 Task: Select the on option in the diff line insert .
Action: Mouse moved to (20, 623)
Screenshot: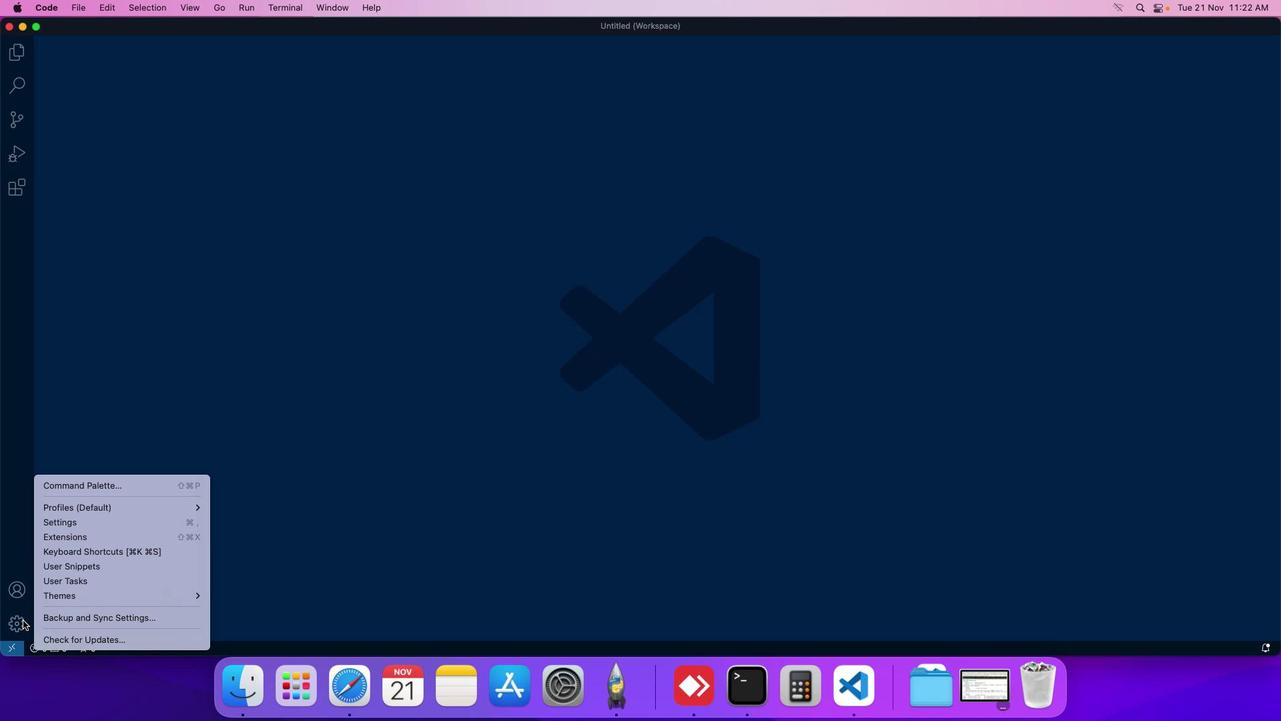
Action: Mouse pressed left at (20, 623)
Screenshot: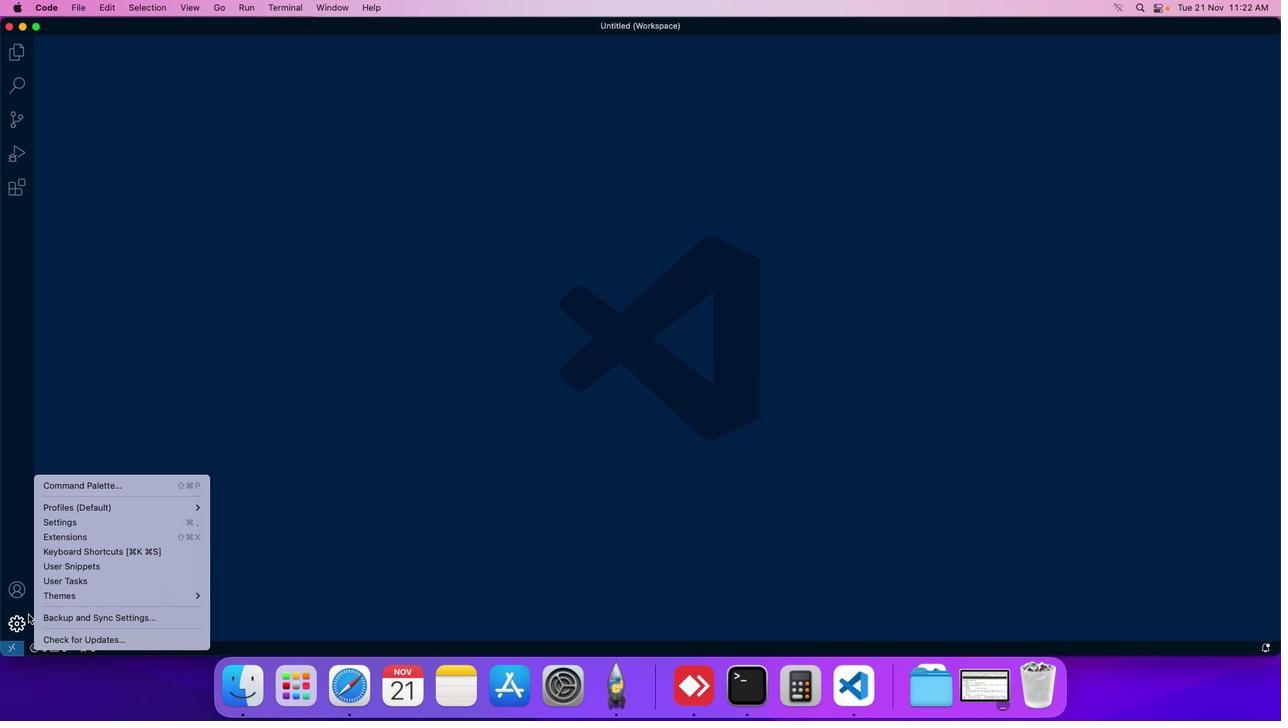 
Action: Mouse moved to (61, 521)
Screenshot: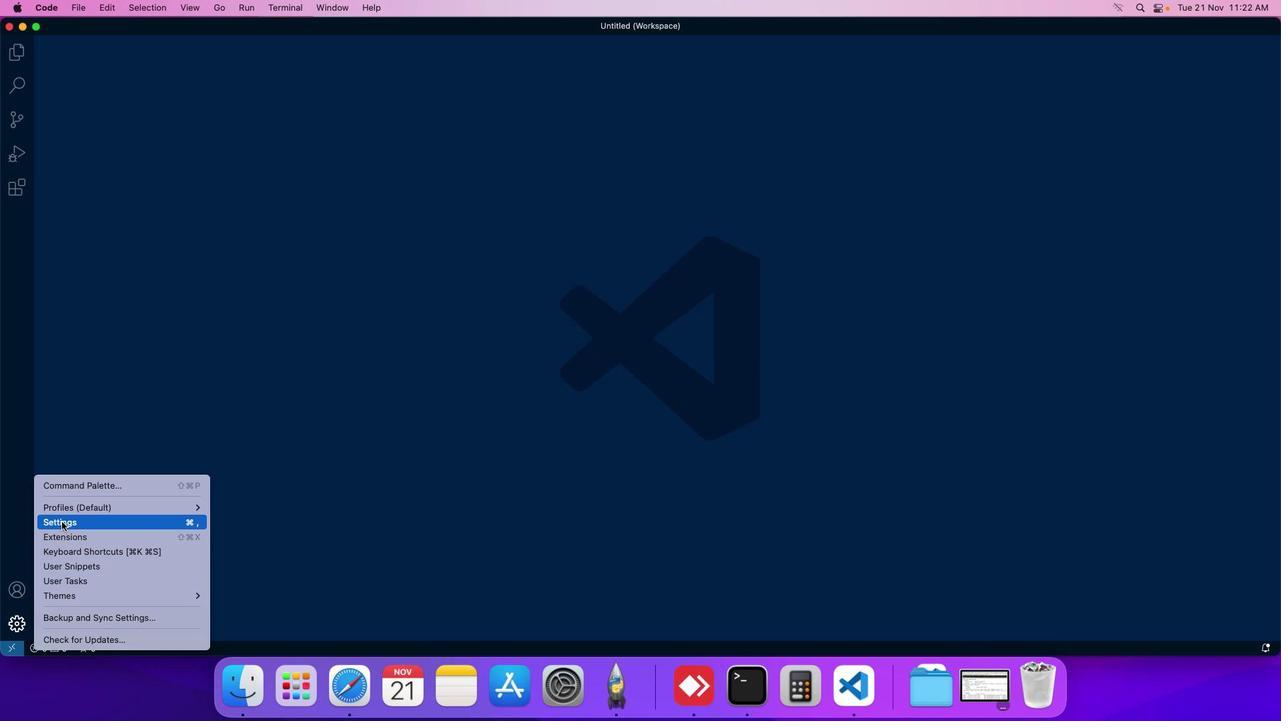 
Action: Mouse pressed left at (61, 521)
Screenshot: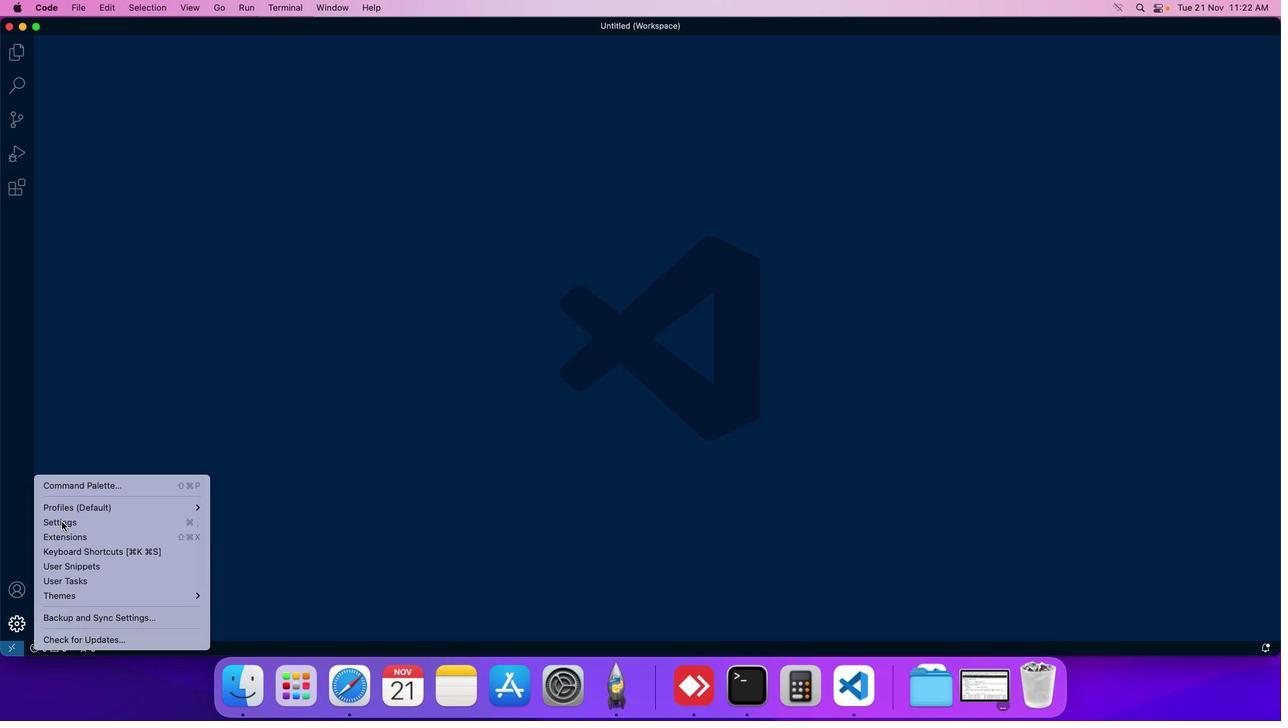 
Action: Mouse moved to (301, 106)
Screenshot: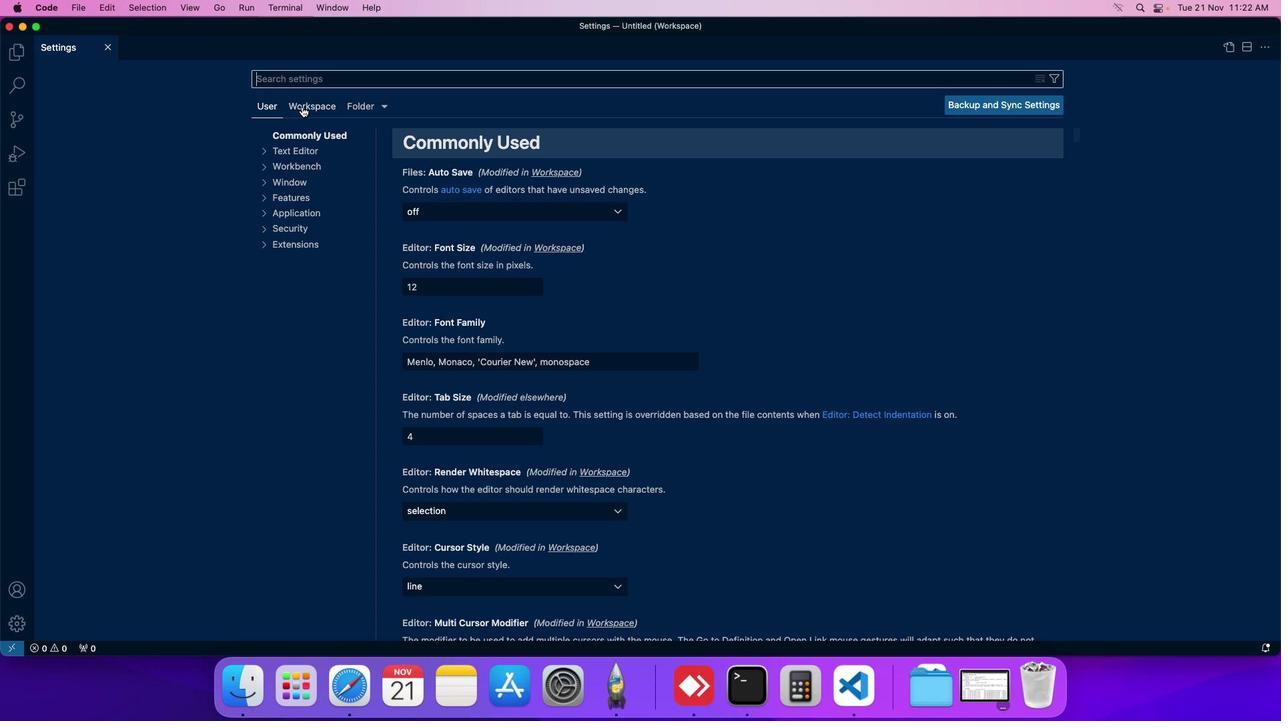 
Action: Mouse pressed left at (301, 106)
Screenshot: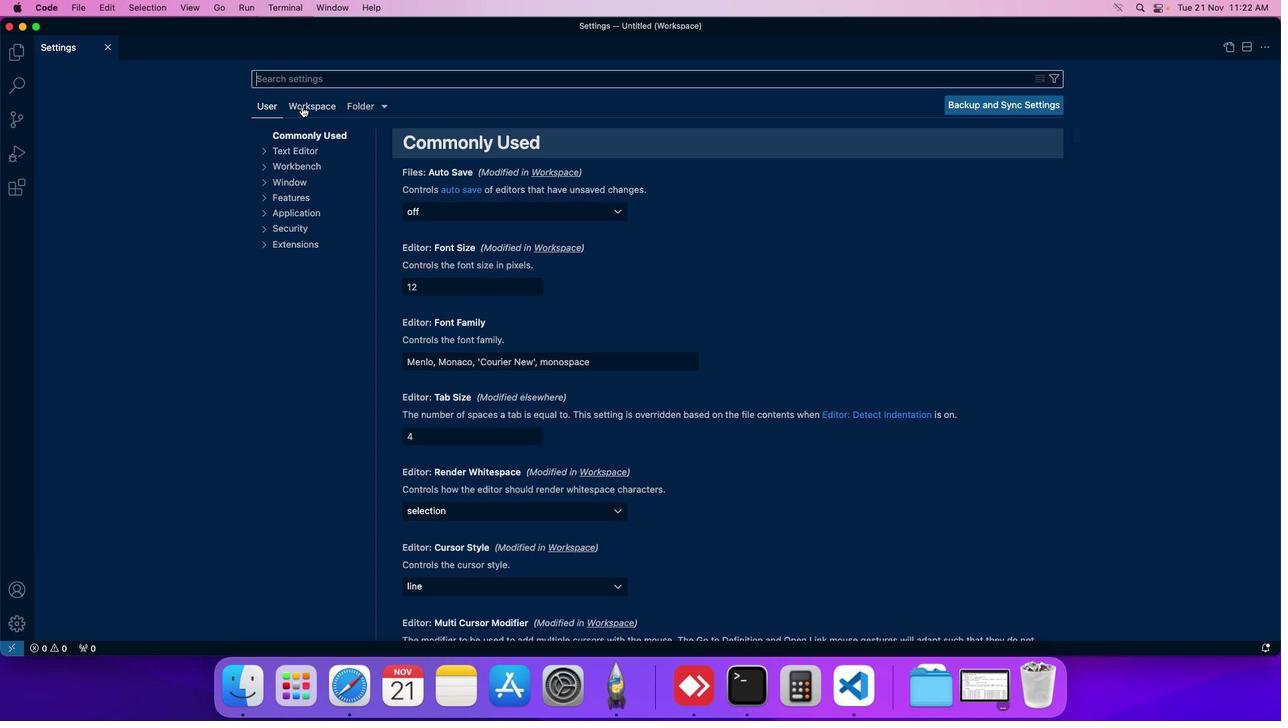 
Action: Mouse moved to (299, 199)
Screenshot: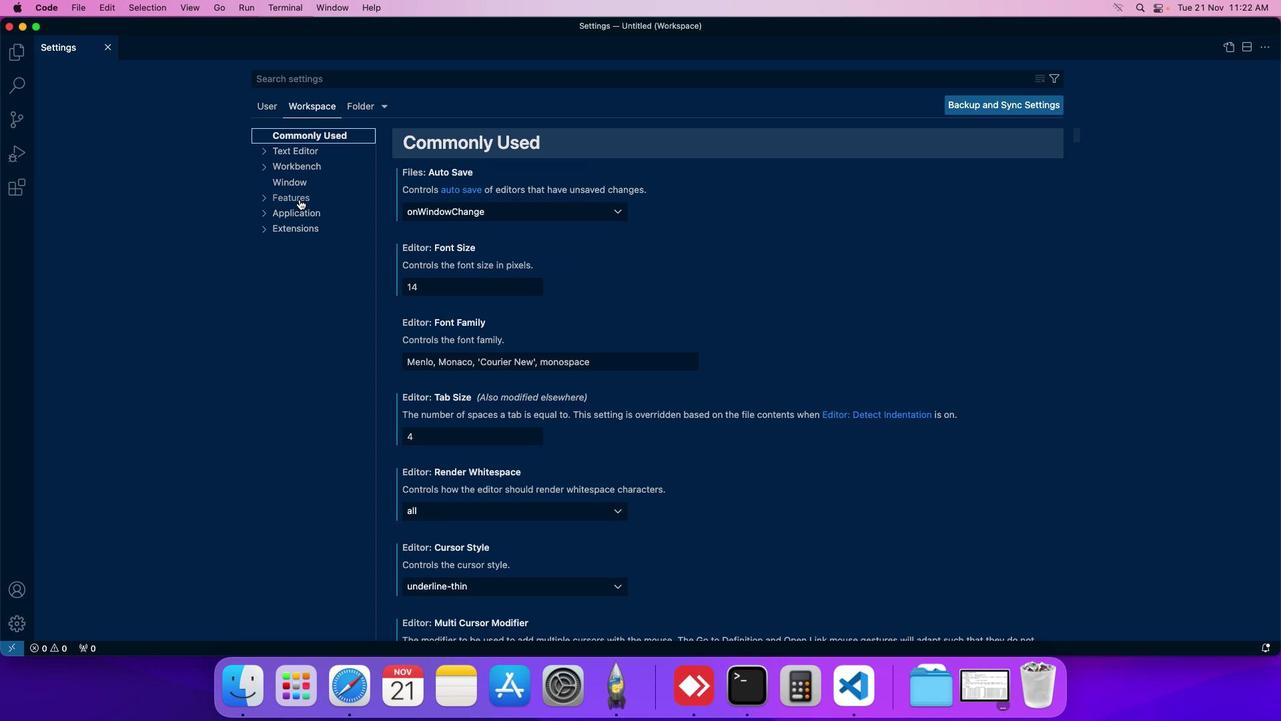 
Action: Mouse pressed left at (299, 199)
Screenshot: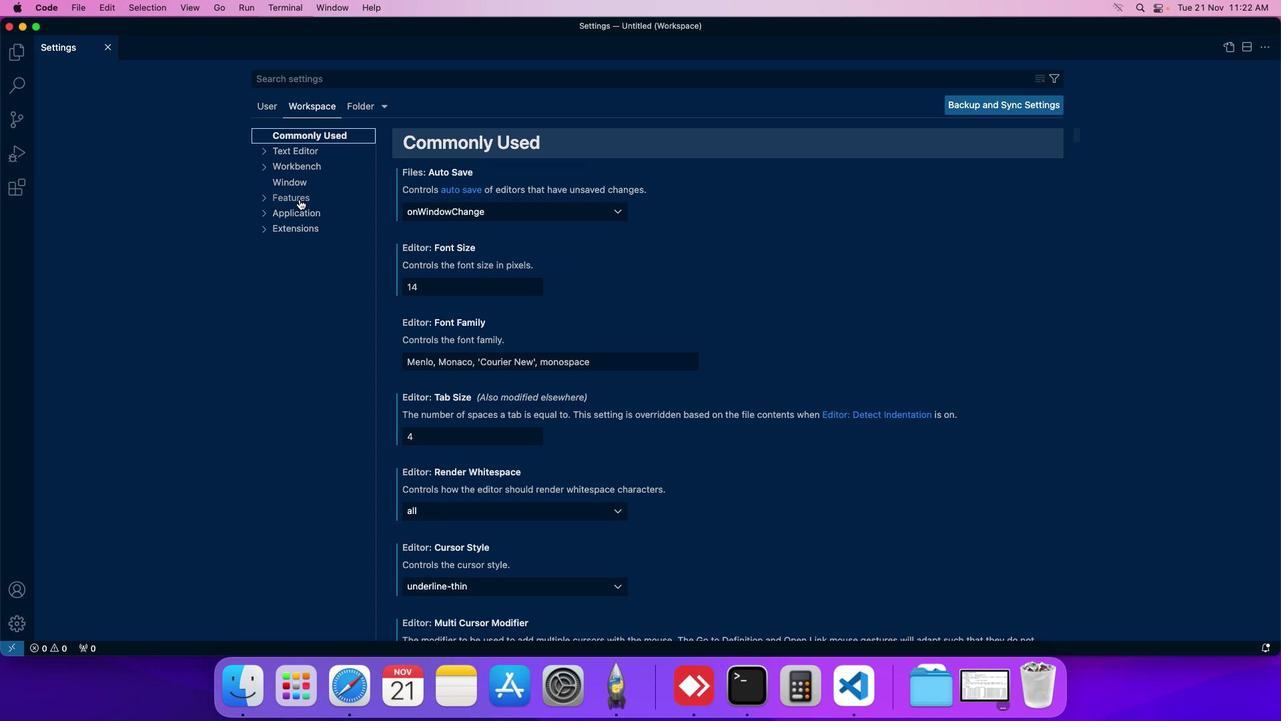 
Action: Mouse moved to (299, 443)
Screenshot: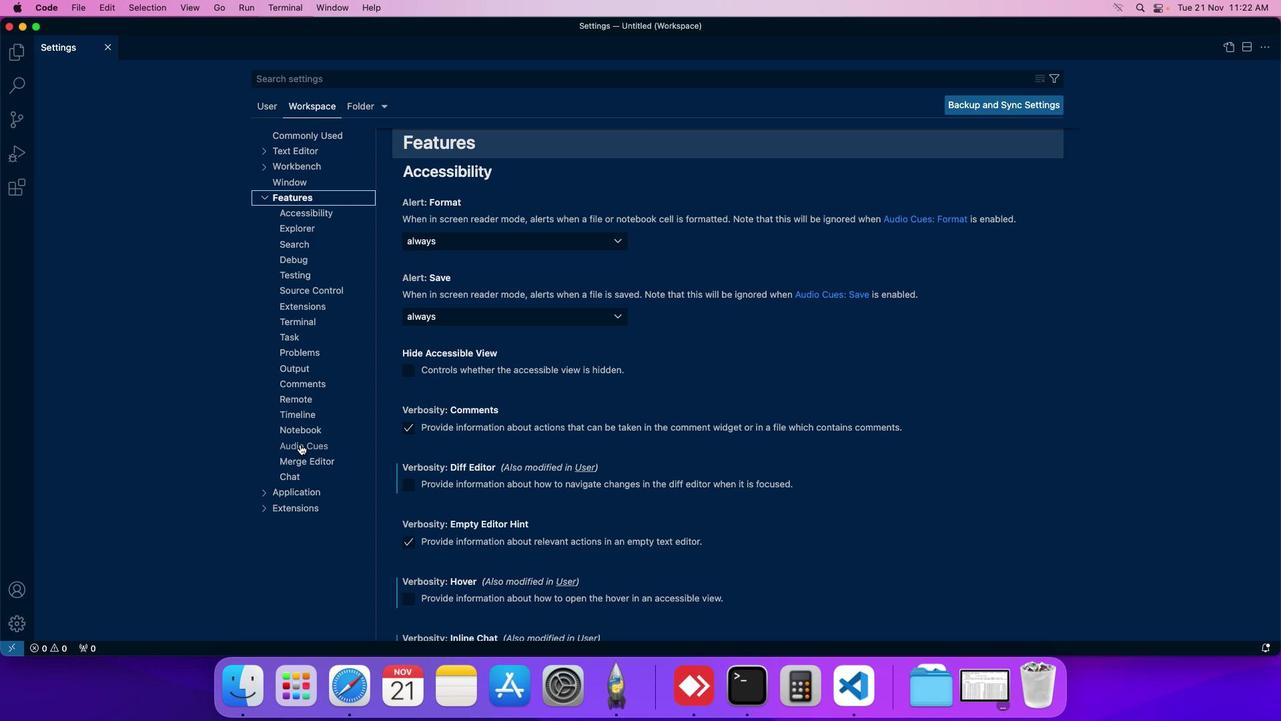 
Action: Mouse pressed left at (299, 443)
Screenshot: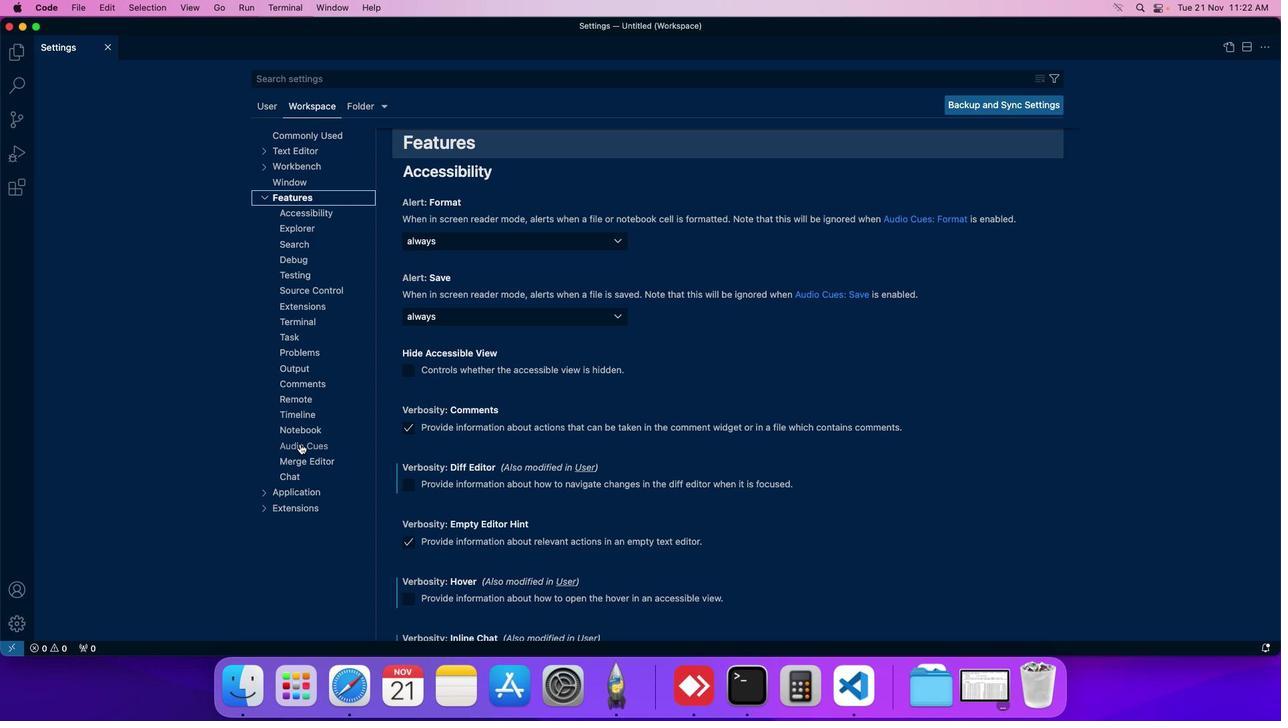 
Action: Mouse moved to (471, 460)
Screenshot: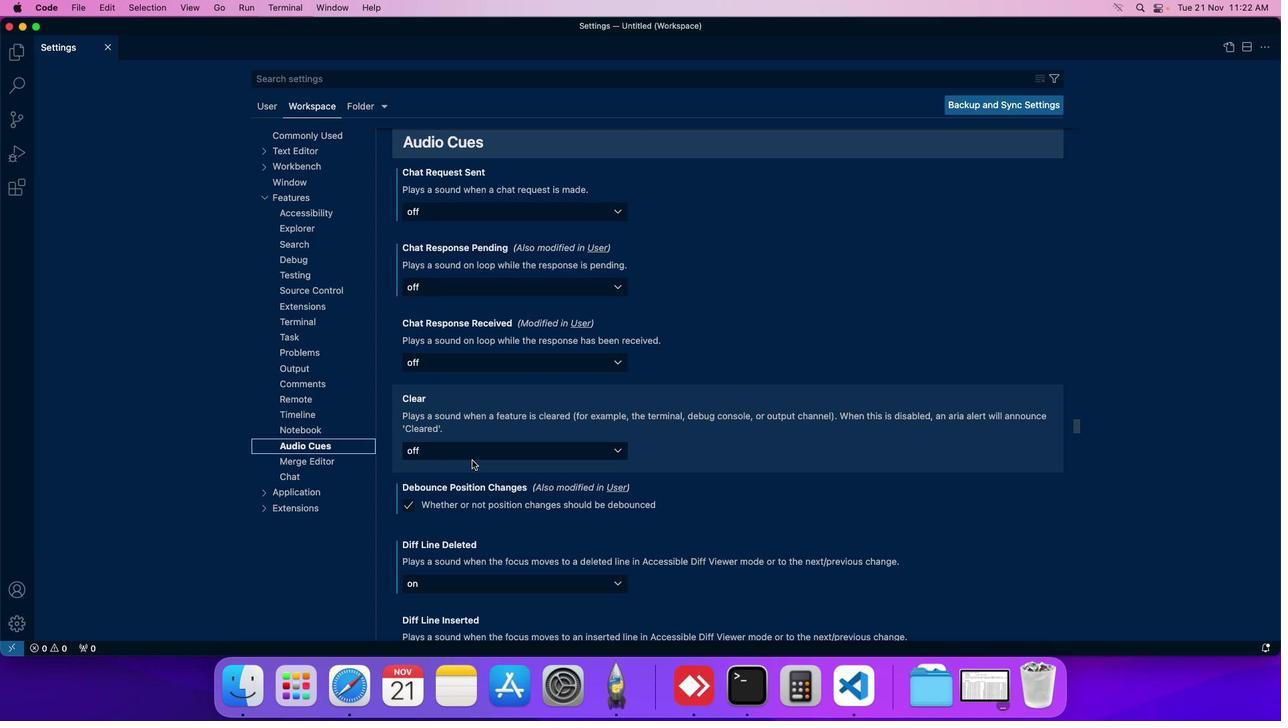 
Action: Mouse scrolled (471, 460) with delta (0, 0)
Screenshot: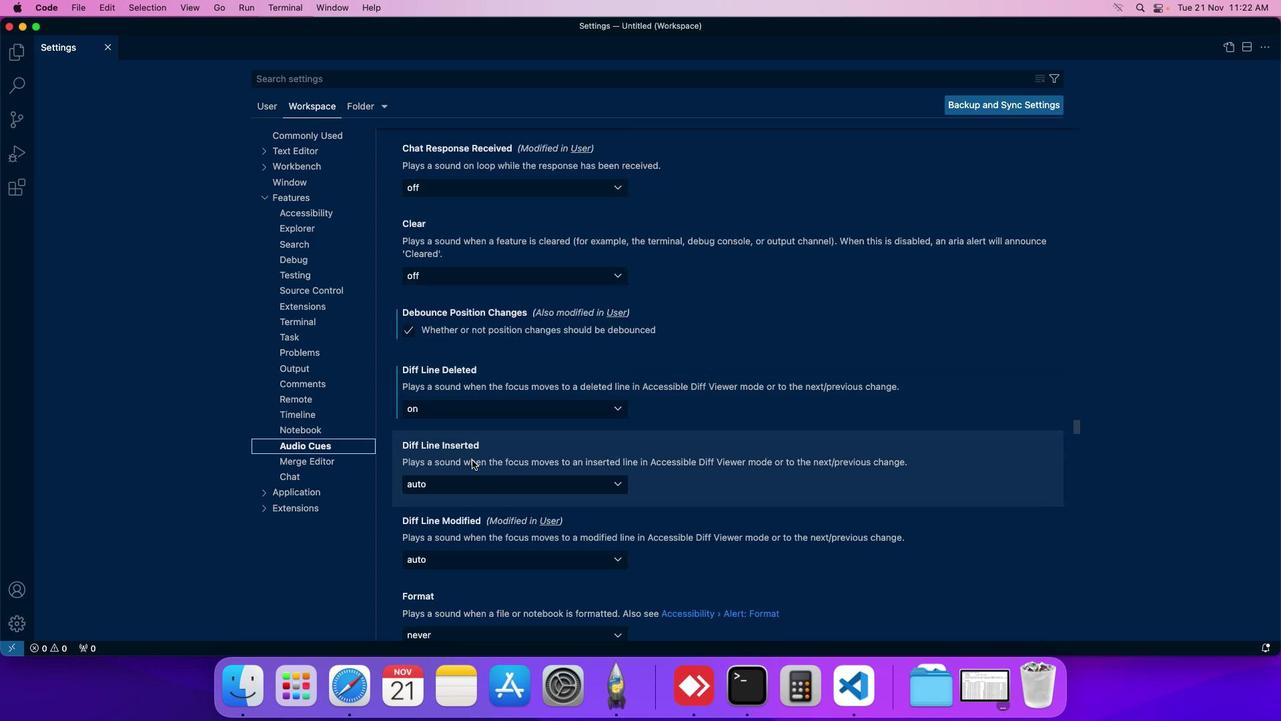 
Action: Mouse scrolled (471, 460) with delta (0, 0)
Screenshot: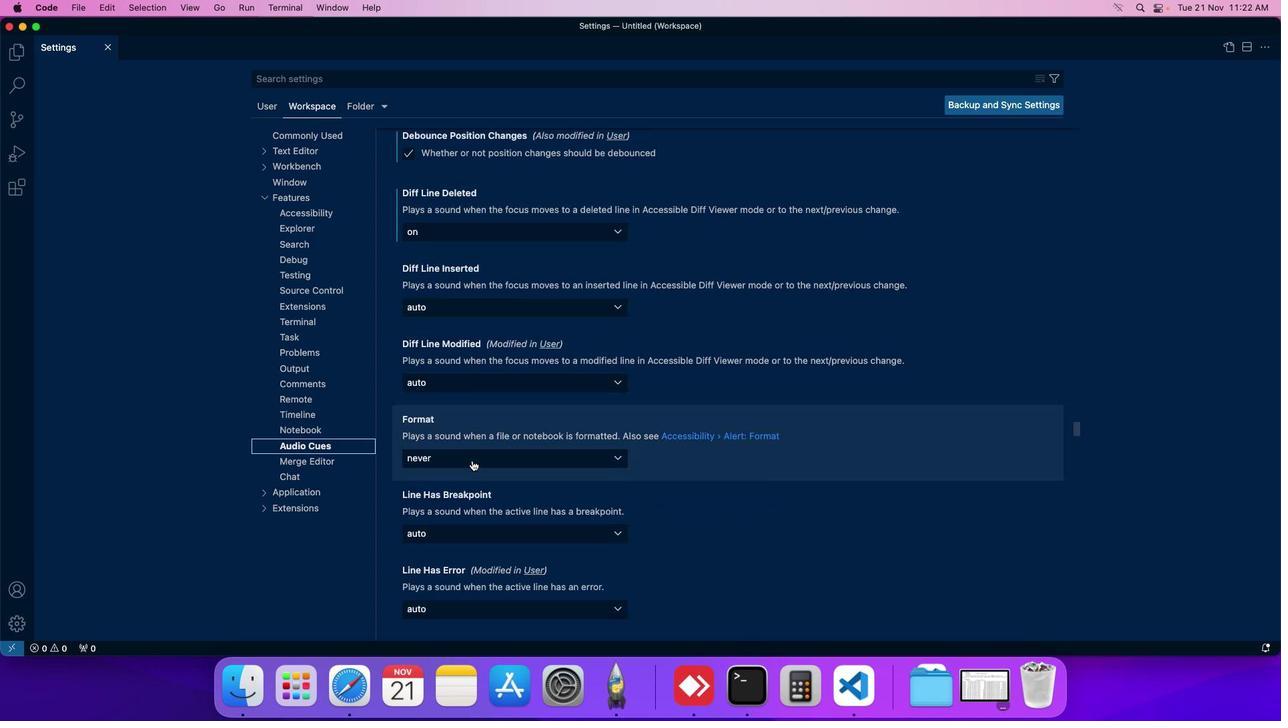 
Action: Mouse moved to (472, 461)
Screenshot: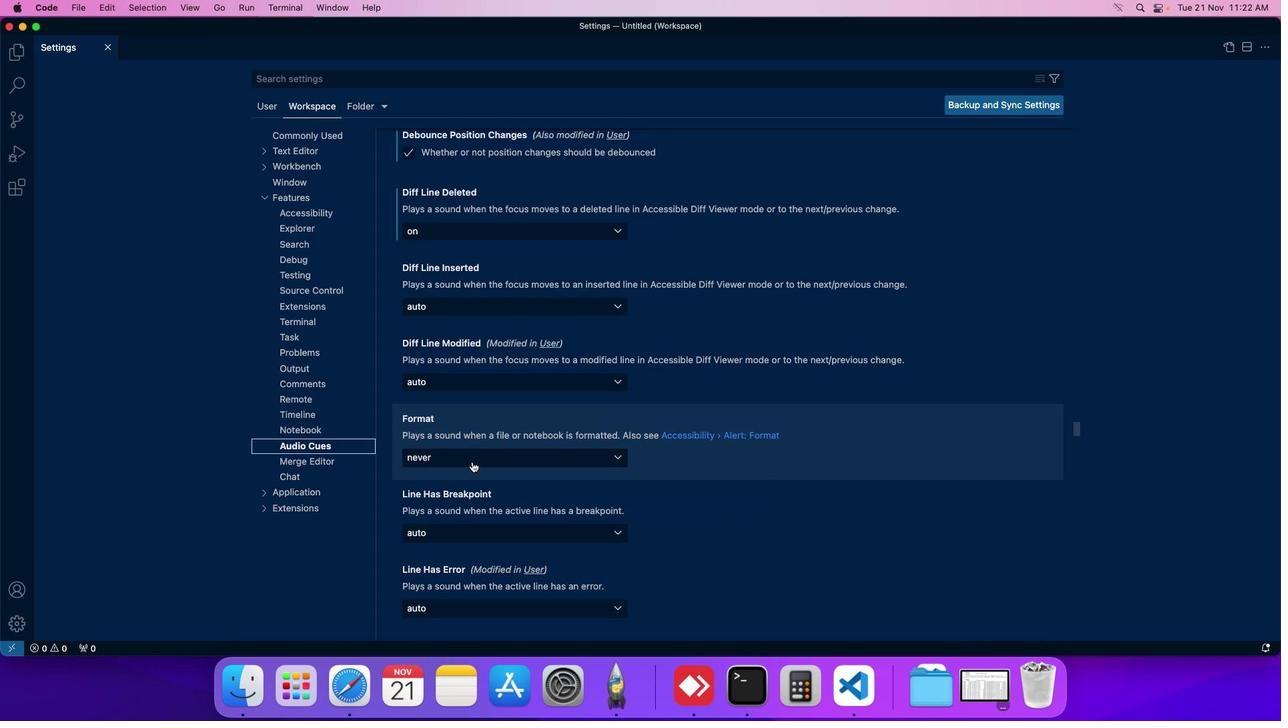 
Action: Mouse scrolled (472, 461) with delta (0, 0)
Screenshot: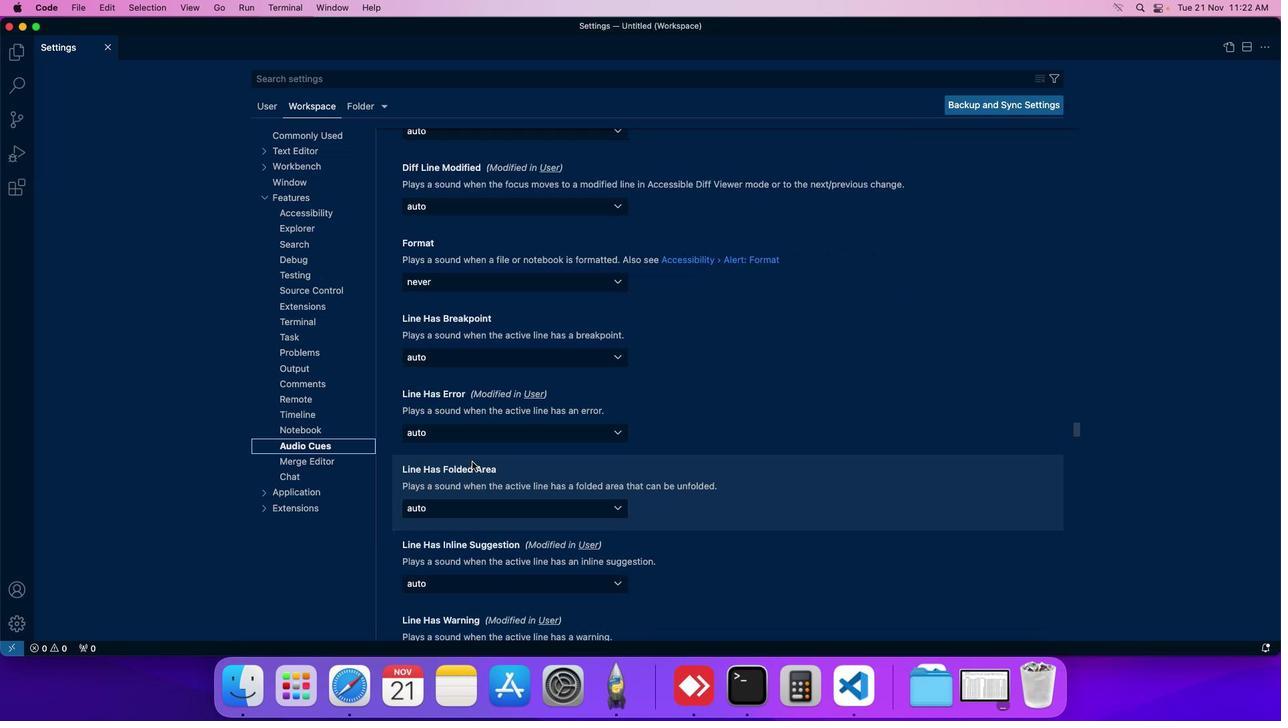 
Action: Mouse scrolled (472, 461) with delta (0, 0)
Screenshot: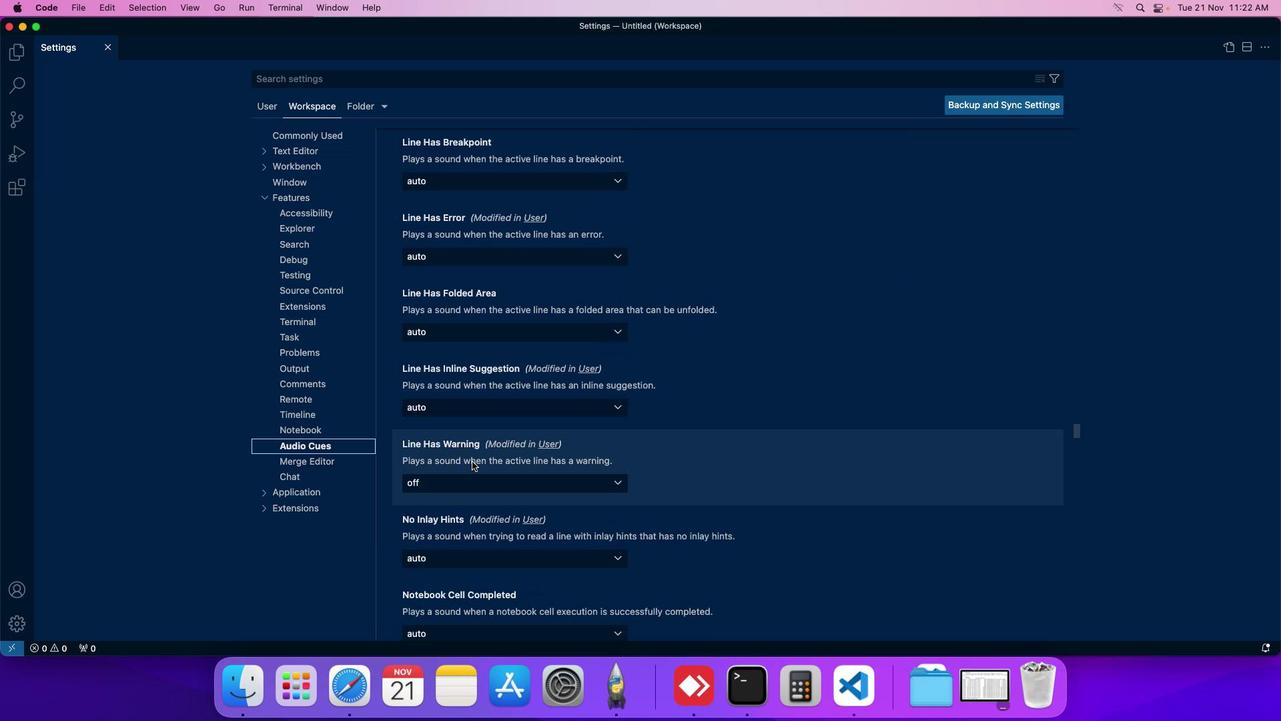 
Action: Mouse scrolled (472, 461) with delta (0, 0)
Screenshot: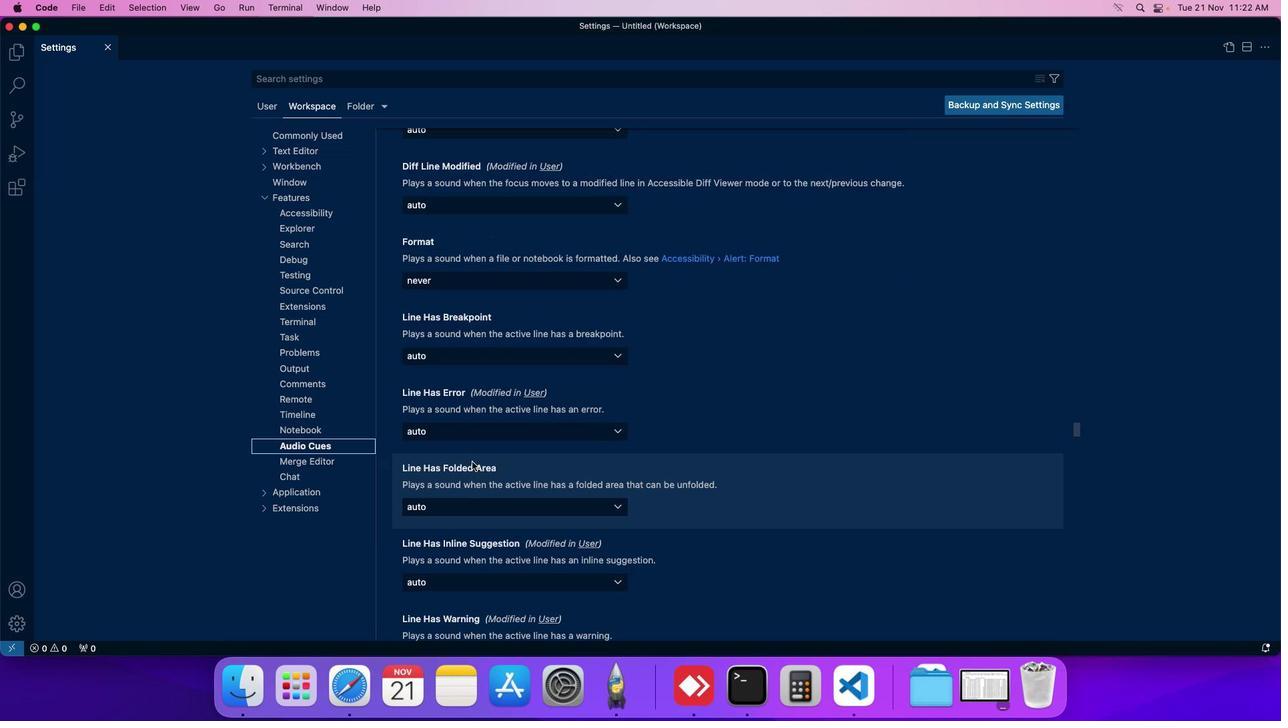 
Action: Mouse moved to (486, 323)
Screenshot: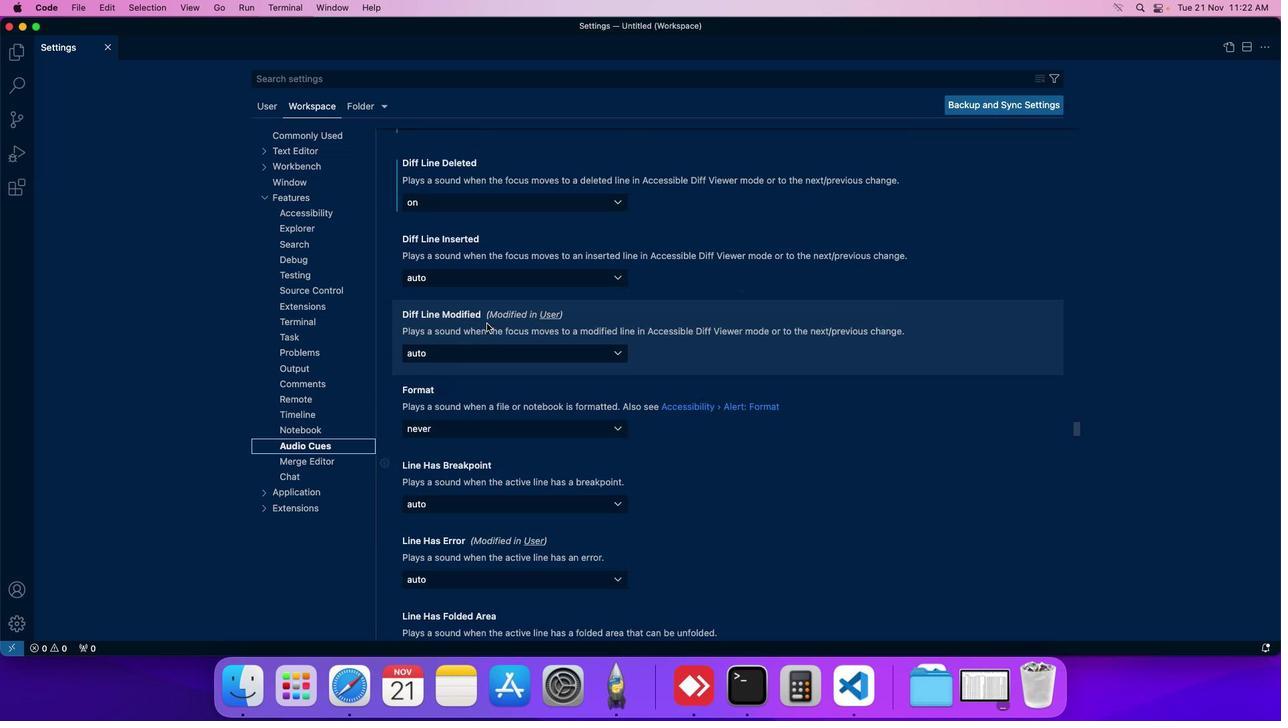 
Action: Mouse scrolled (486, 323) with delta (0, 0)
Screenshot: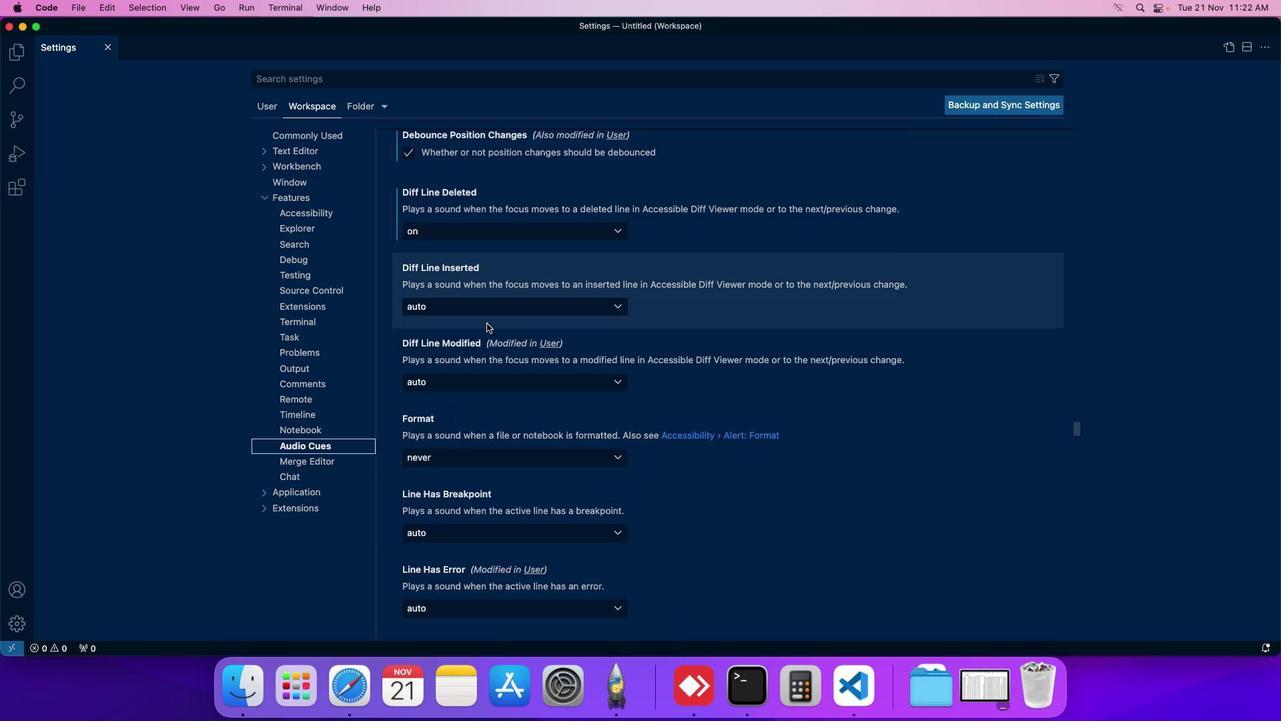 
Action: Mouse moved to (459, 303)
Screenshot: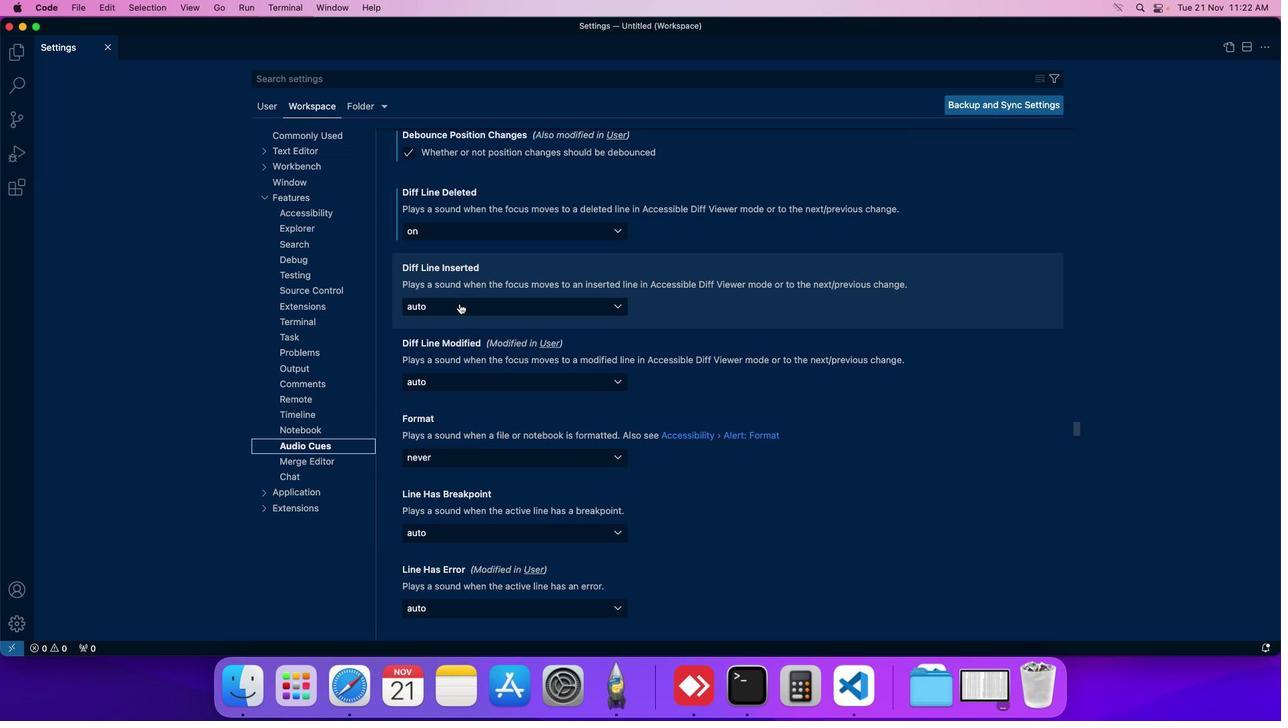 
Action: Mouse pressed left at (459, 303)
Screenshot: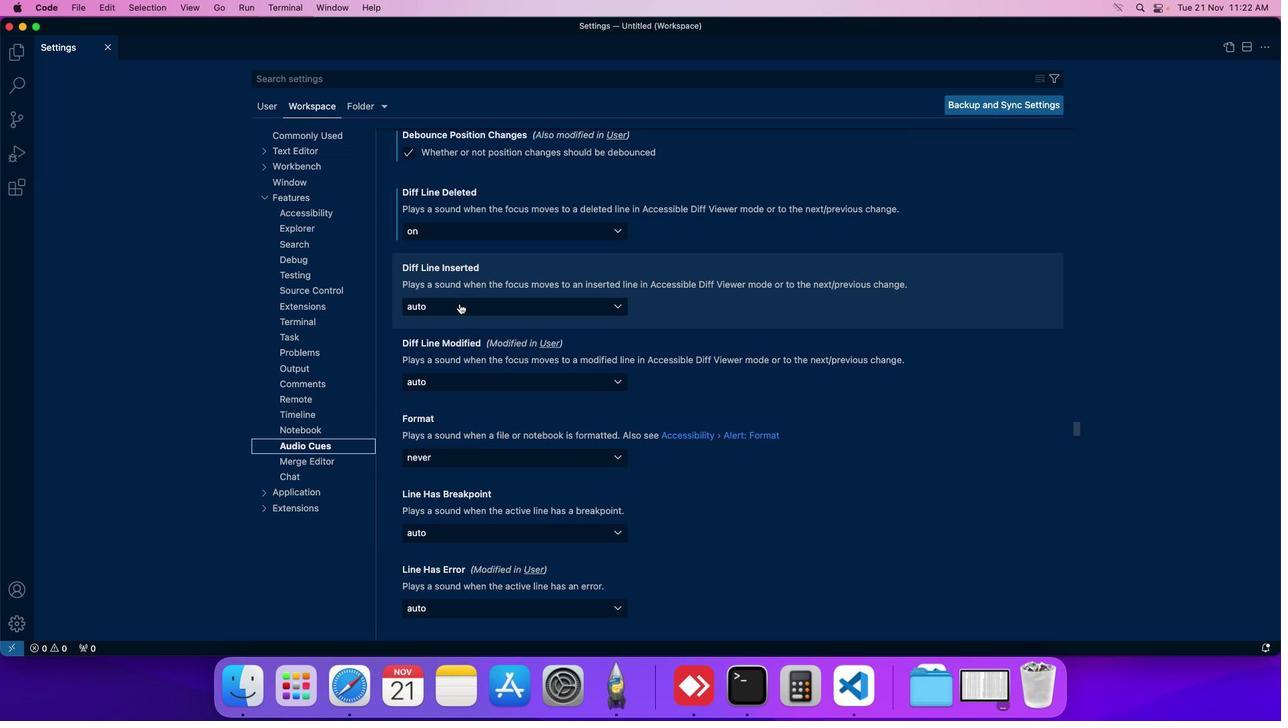 
Action: Mouse moved to (443, 337)
Screenshot: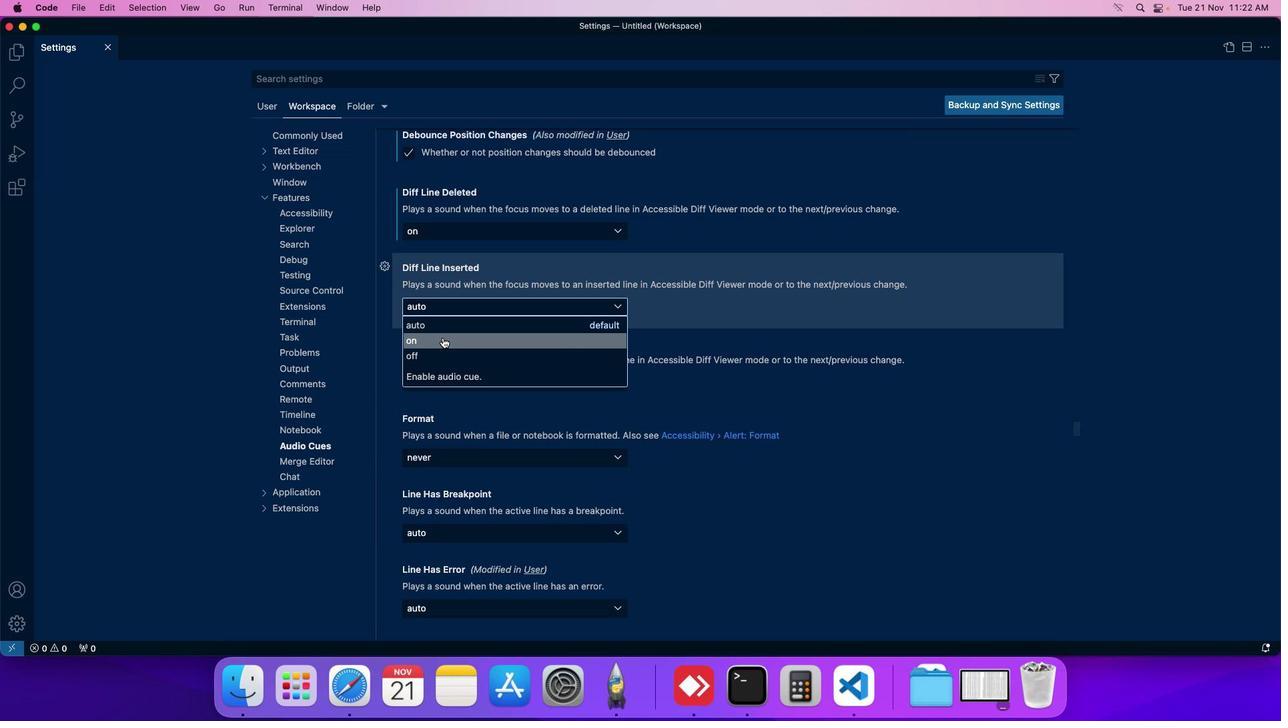 
Action: Mouse pressed left at (443, 337)
Screenshot: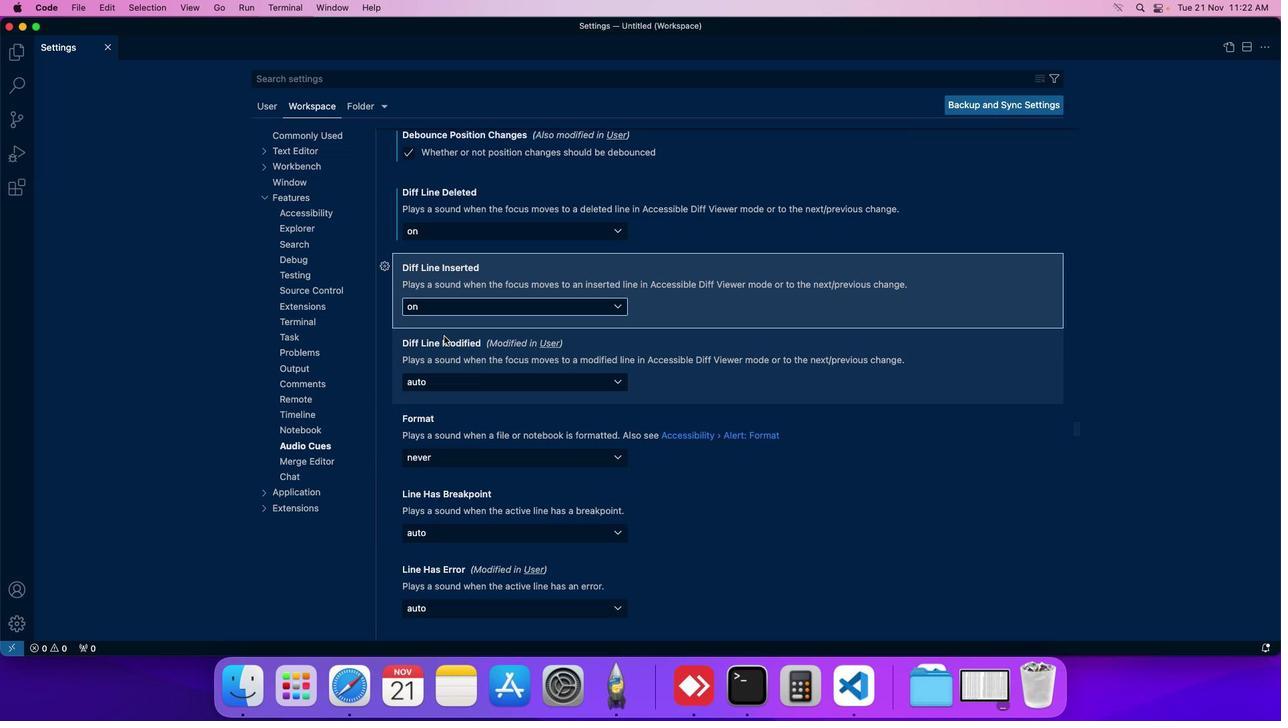 
Action: Mouse moved to (472, 316)
Screenshot: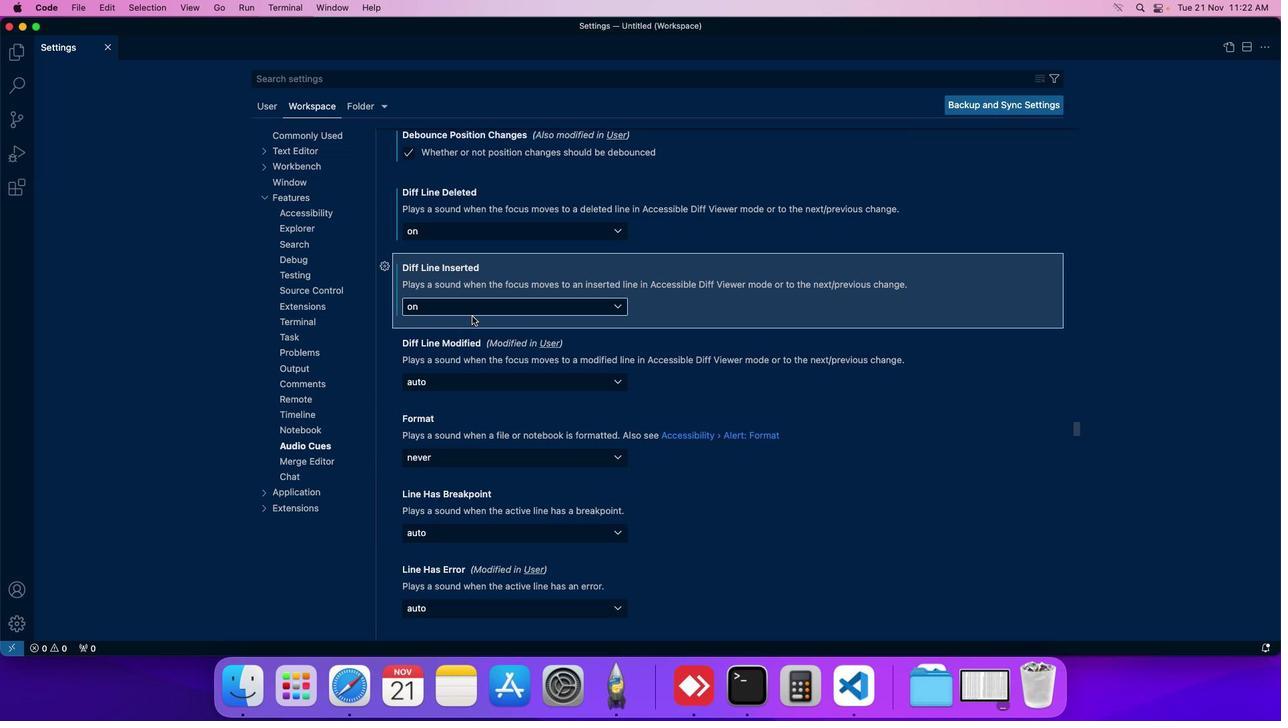 
